 Task: Go to the posts of company Bank of America
Action: Mouse moved to (377, 395)
Screenshot: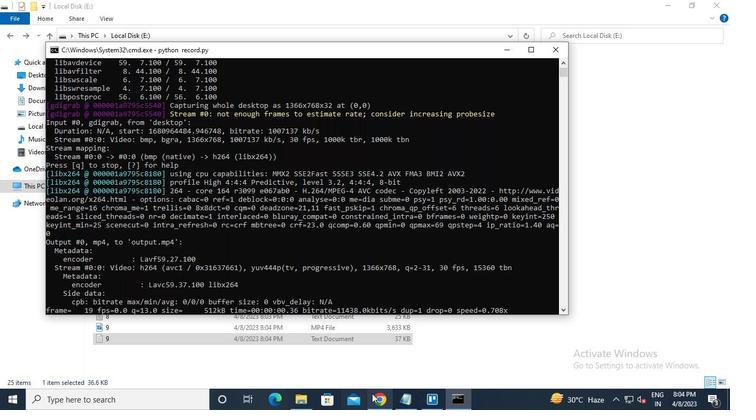 
Action: Mouse pressed left at (377, 395)
Screenshot: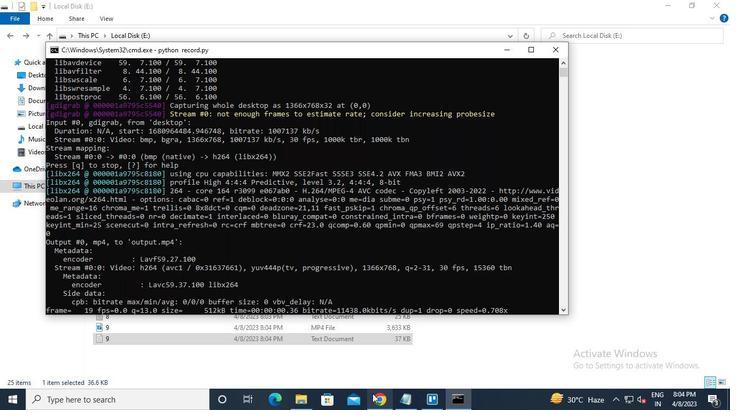 
Action: Mouse moved to (136, 68)
Screenshot: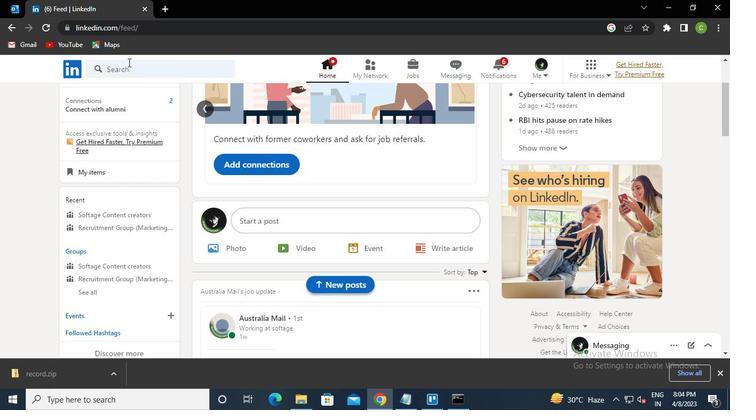 
Action: Mouse pressed left at (136, 68)
Screenshot: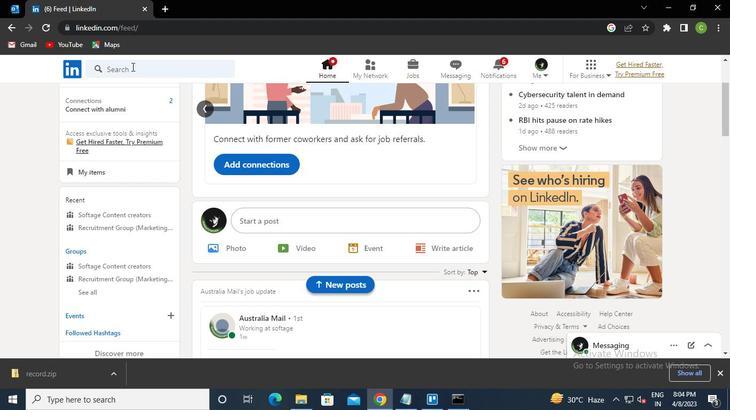 
Action: Keyboard b
Screenshot: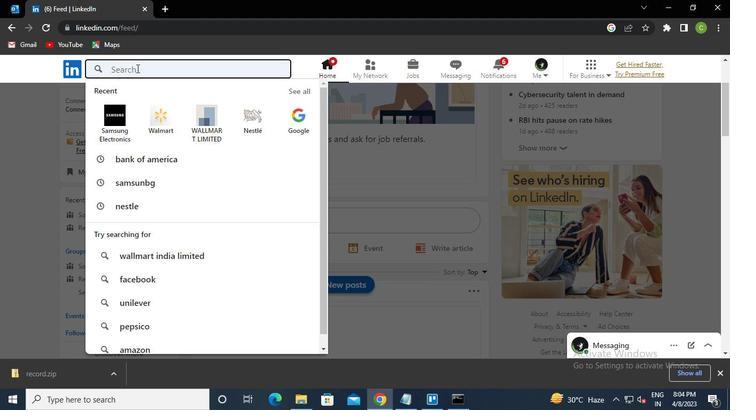 
Action: Keyboard a
Screenshot: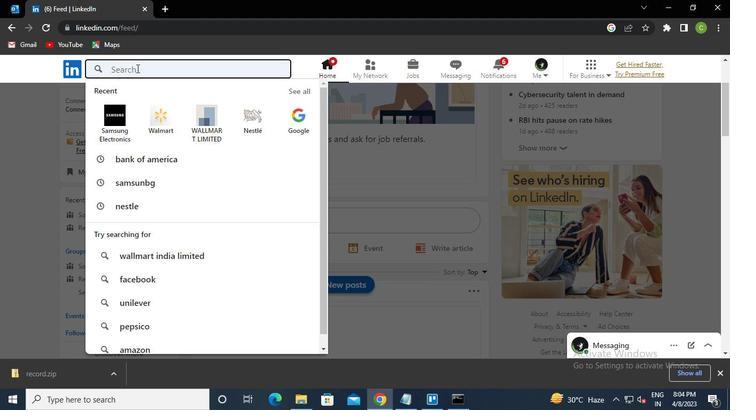
Action: Keyboard n
Screenshot: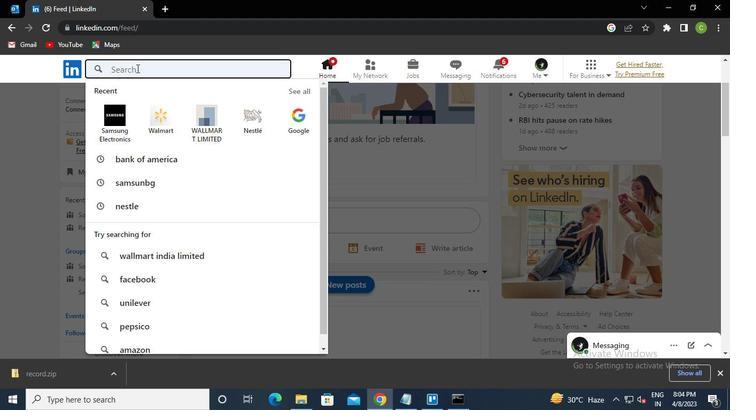 
Action: Keyboard k
Screenshot: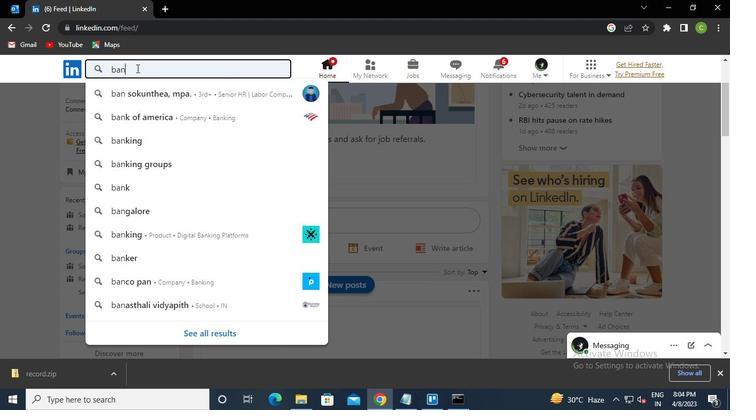 
Action: Keyboard Key.space
Screenshot: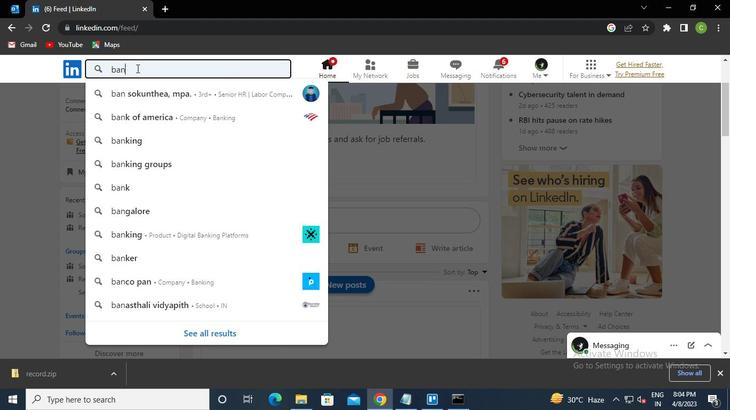 
Action: Keyboard o
Screenshot: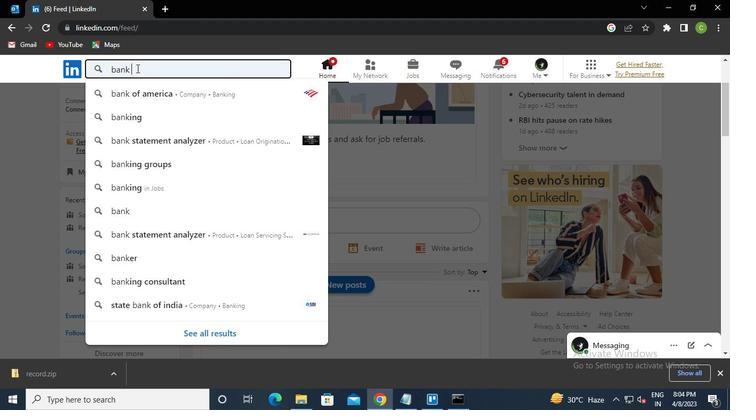 
Action: Keyboard f
Screenshot: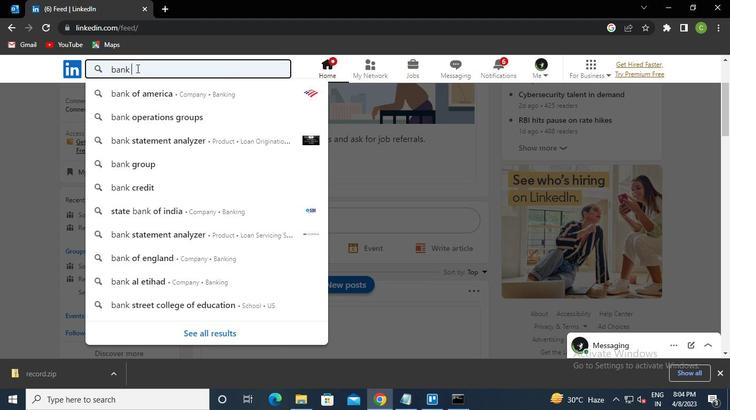 
Action: Keyboard Key.space
Screenshot: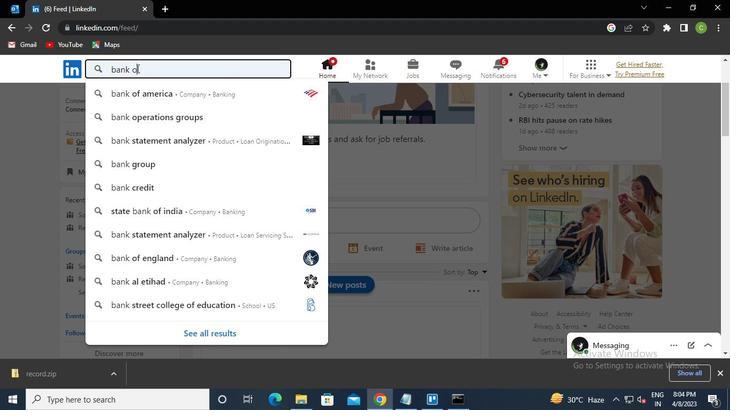 
Action: Keyboard Key.down
Screenshot: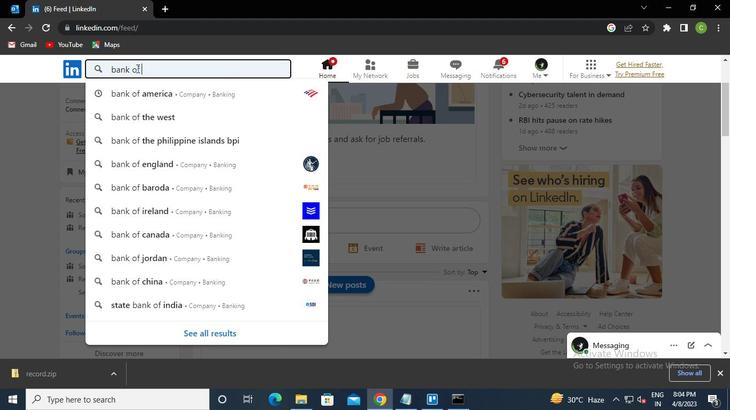 
Action: Keyboard Key.enter
Screenshot: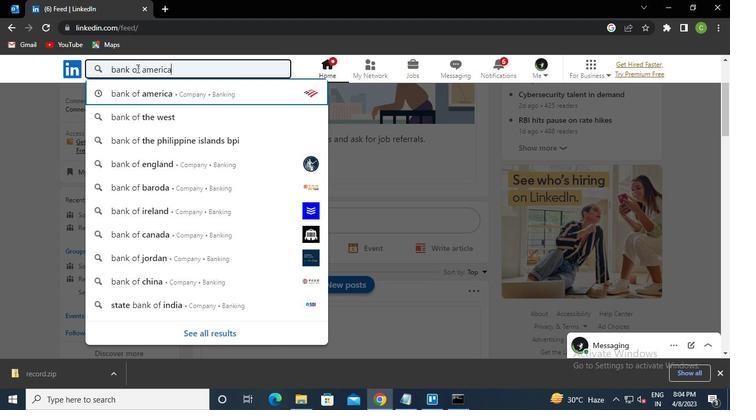
Action: Mouse moved to (340, 203)
Screenshot: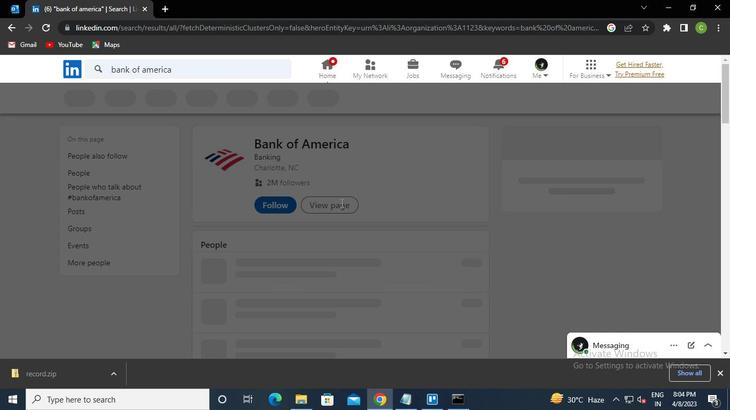 
Action: Mouse pressed left at (340, 203)
Screenshot: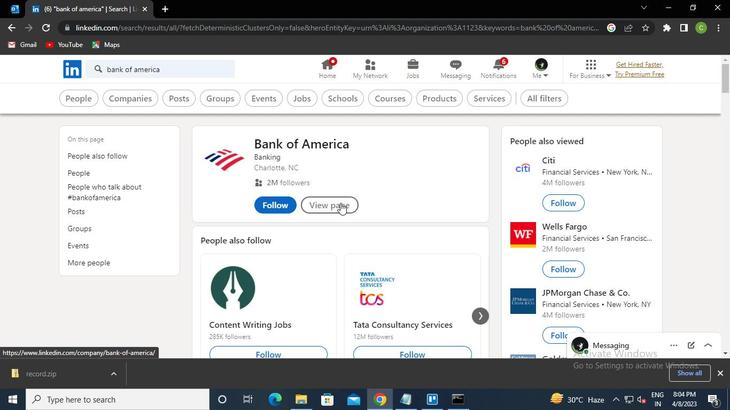 
Action: Mouse moved to (184, 126)
Screenshot: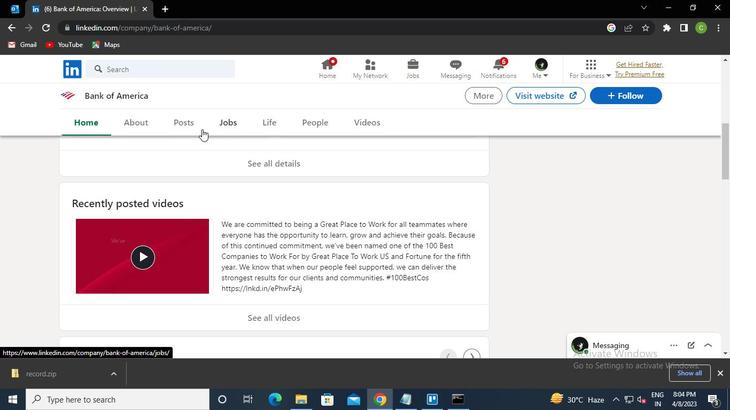 
Action: Mouse pressed left at (184, 126)
Screenshot: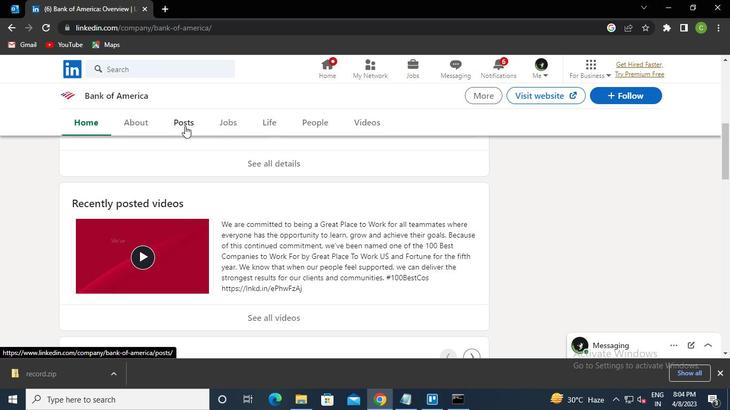 
Action: Mouse moved to (466, 406)
Screenshot: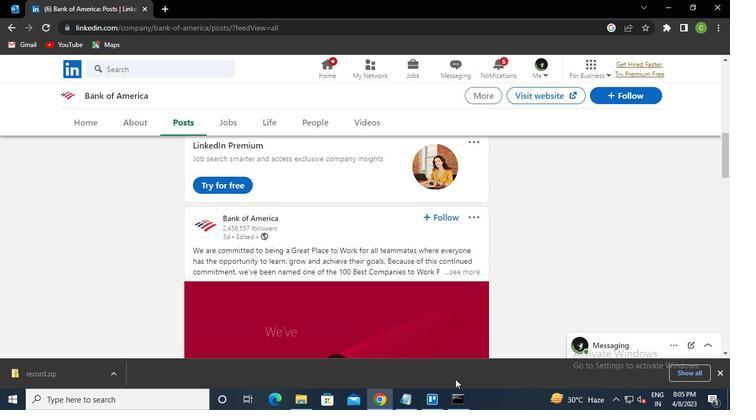 
Action: Mouse pressed left at (466, 406)
Screenshot: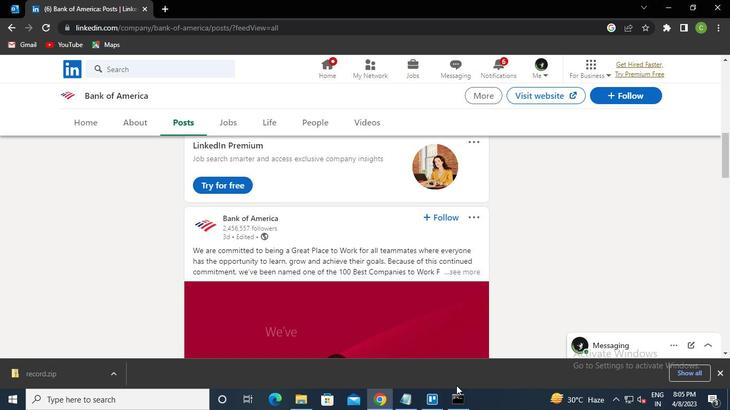 
Action: Mouse moved to (557, 51)
Screenshot: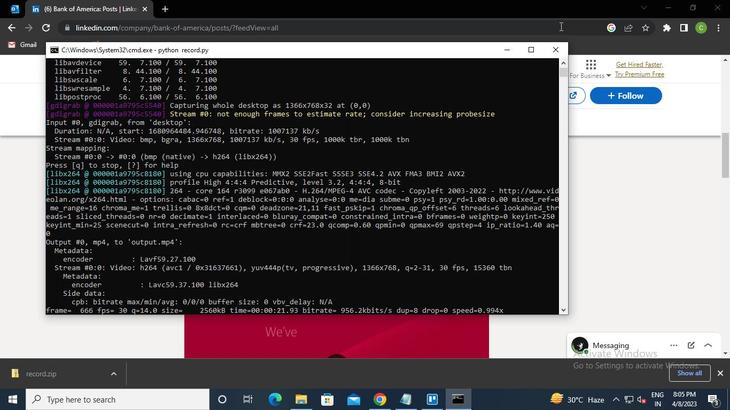 
Action: Mouse pressed left at (557, 51)
Screenshot: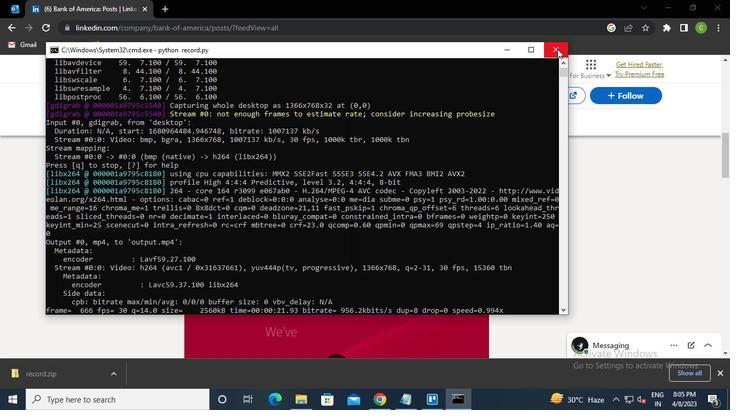 
Action: Mouse moved to (551, 65)
Screenshot: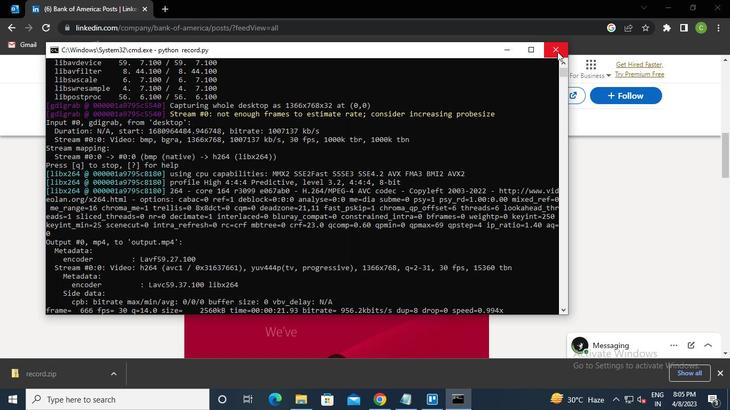 
